 Task: Empty the Deleted Items folder in Outlook to free up mailbox space.
Action: Mouse moved to (14, 76)
Screenshot: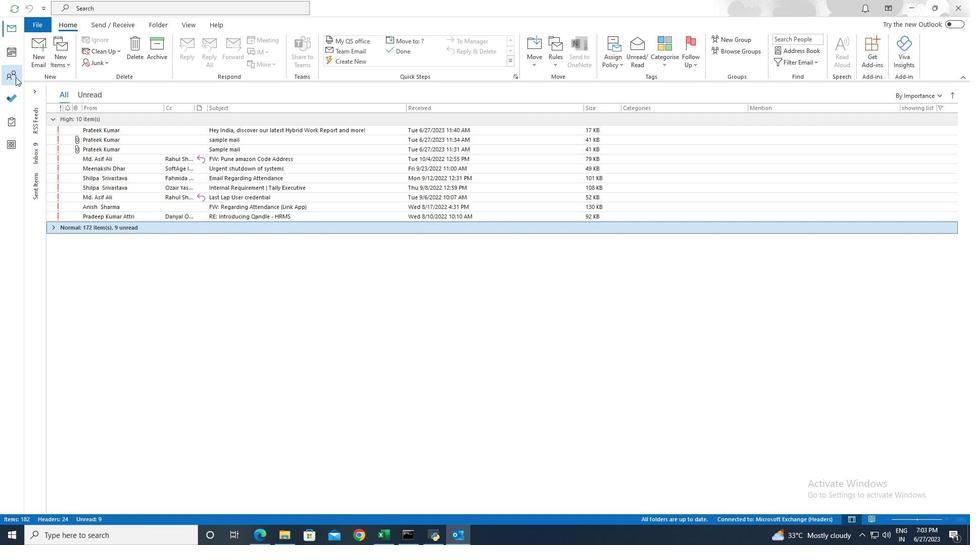 
Action: Mouse pressed left at (14, 76)
Screenshot: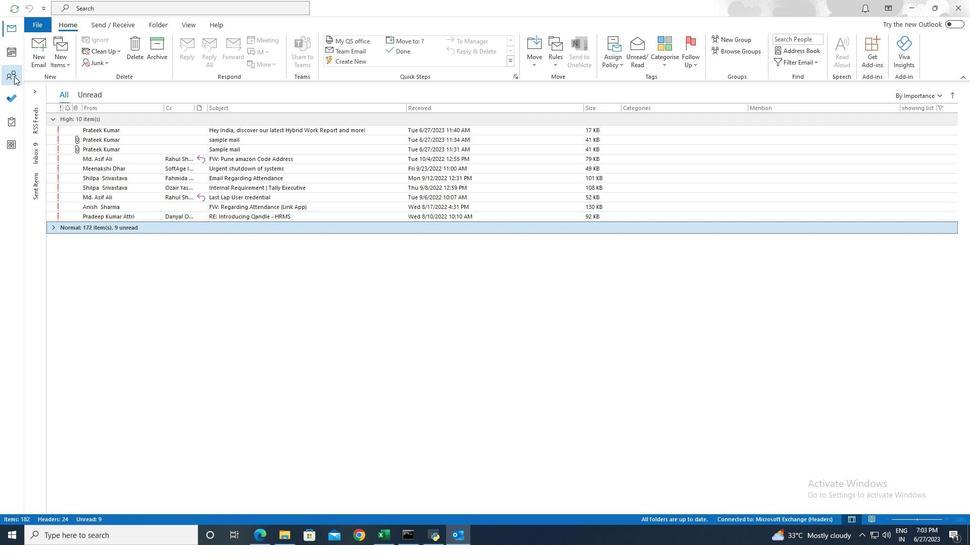 
Action: Mouse moved to (39, 27)
Screenshot: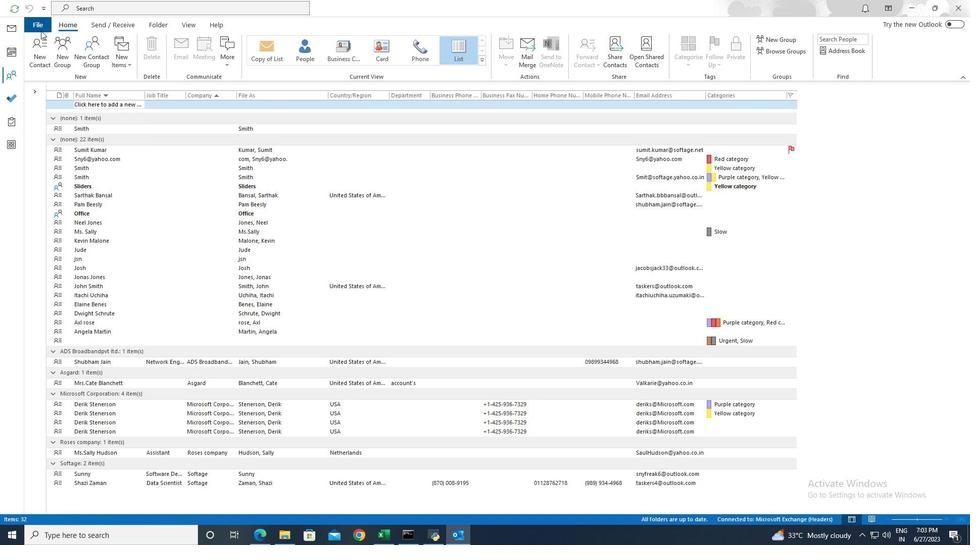 
Action: Mouse pressed left at (39, 27)
Screenshot: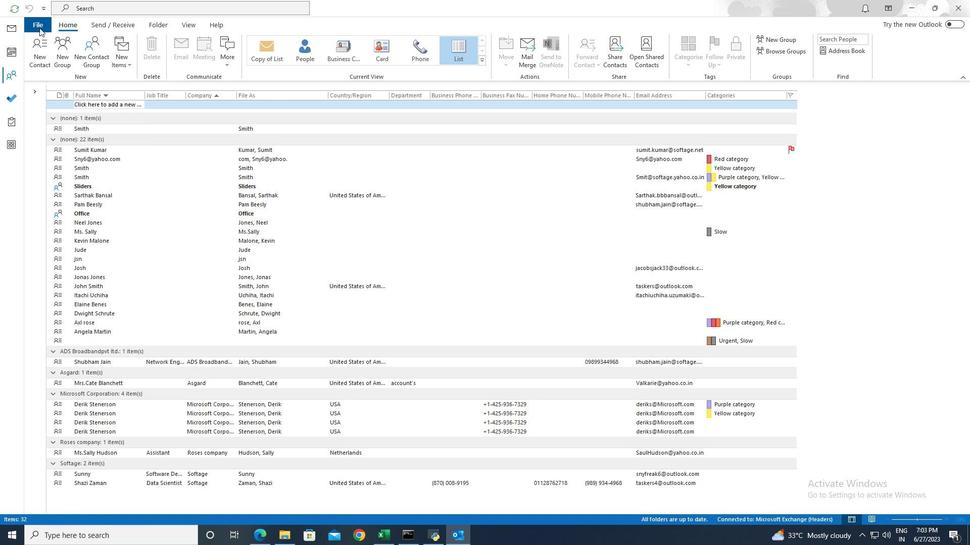 
Action: Mouse moved to (120, 269)
Screenshot: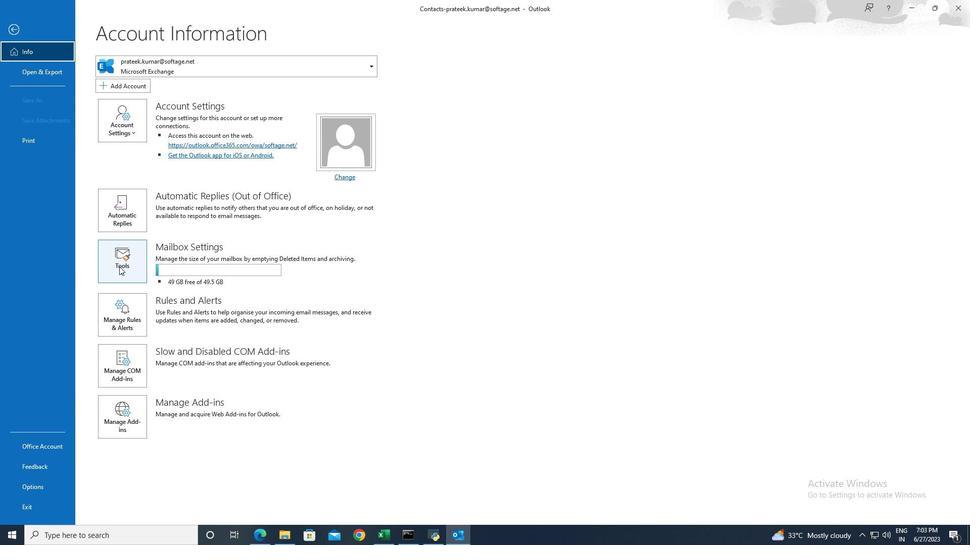 
Action: Mouse pressed left at (120, 269)
Screenshot: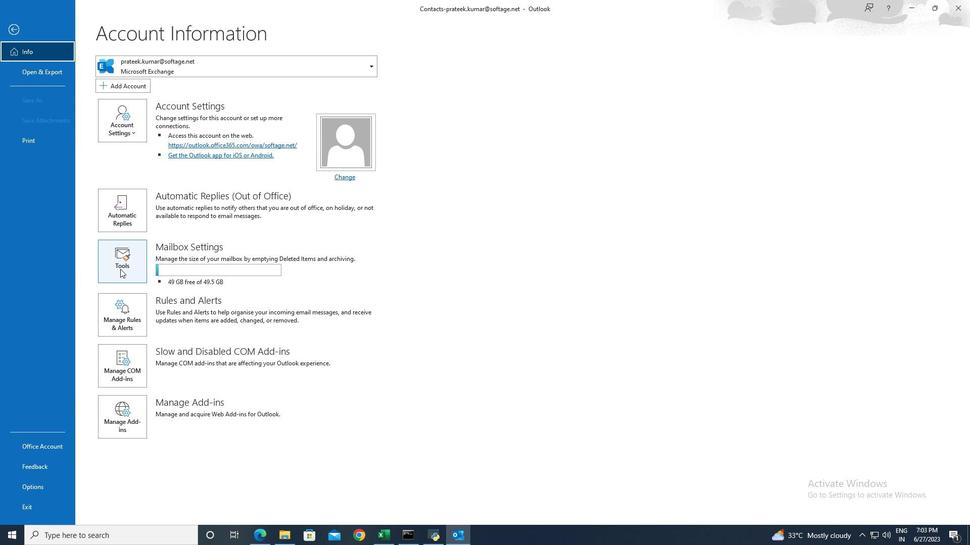 
Action: Mouse moved to (145, 322)
Screenshot: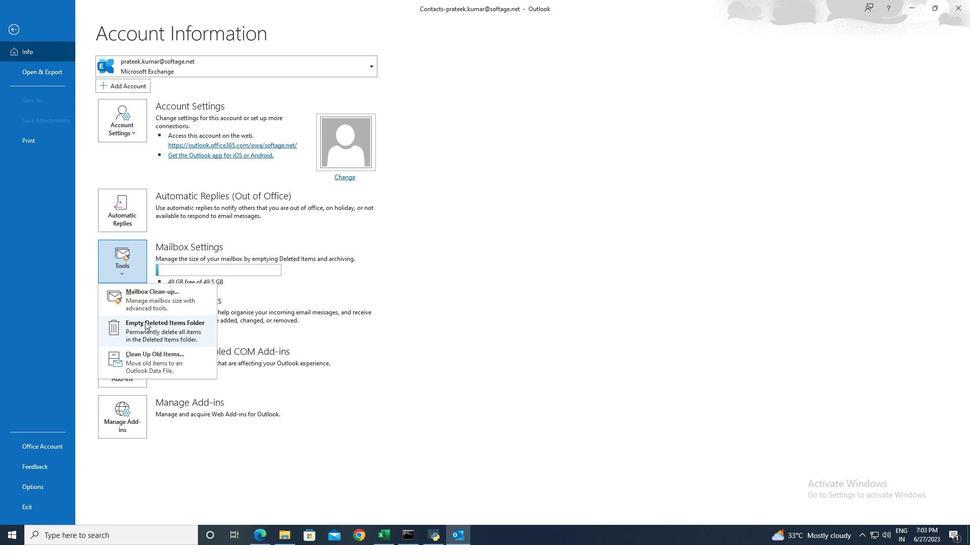 
Action: Mouse pressed left at (145, 322)
Screenshot: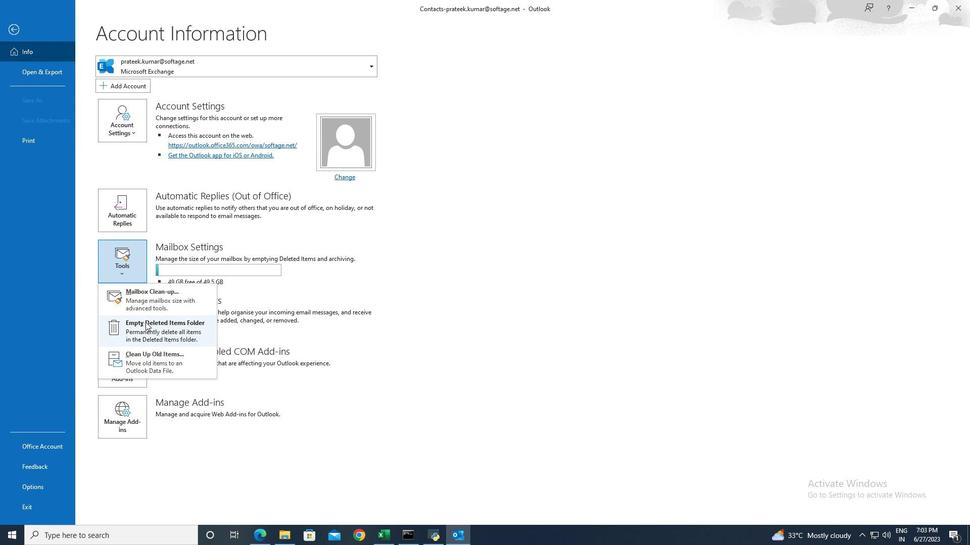 
Action: Mouse moved to (467, 298)
Screenshot: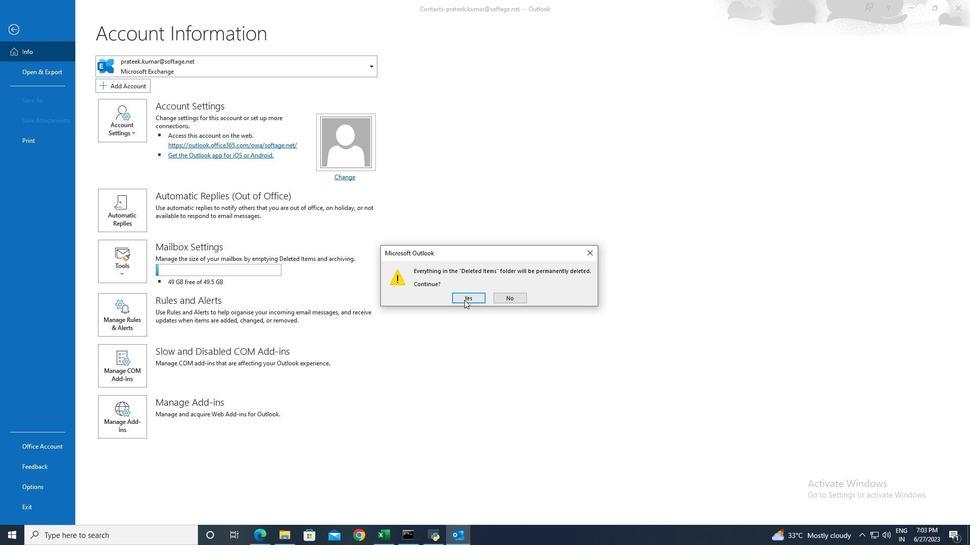 
Action: Mouse pressed left at (467, 298)
Screenshot: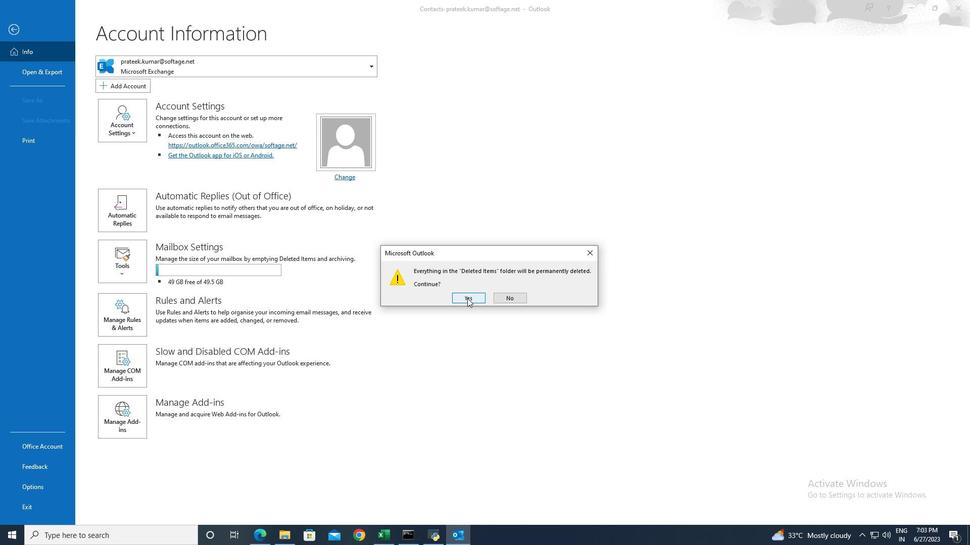 
